 Task: Cut the text "Laughter echoes through the room, filling it with joy".
Action: Mouse moved to (344, 191)
Screenshot: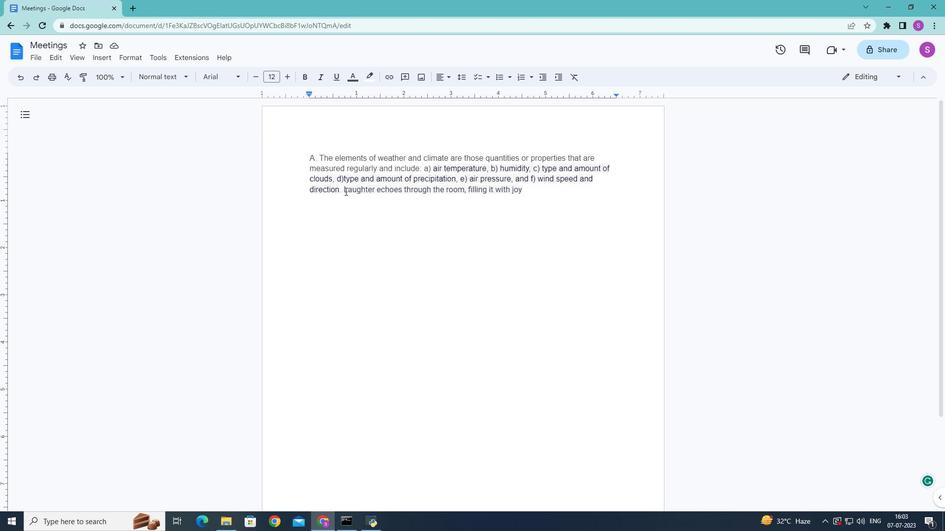 
Action: Mouse pressed left at (344, 191)
Screenshot: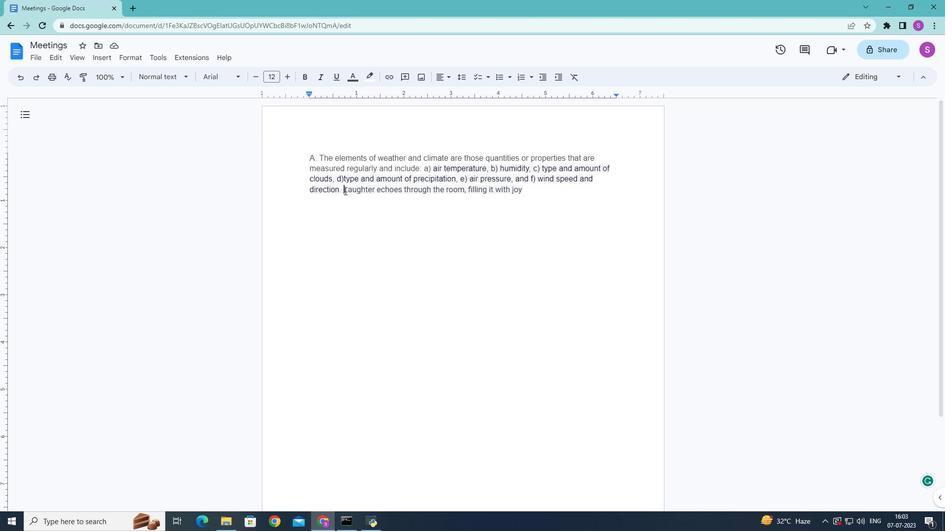 
Action: Mouse moved to (56, 59)
Screenshot: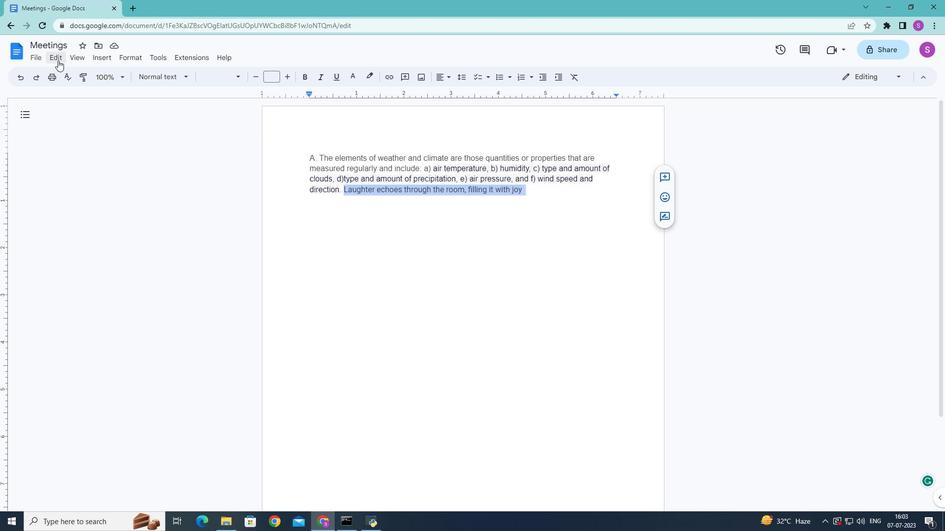 
Action: Mouse pressed left at (56, 59)
Screenshot: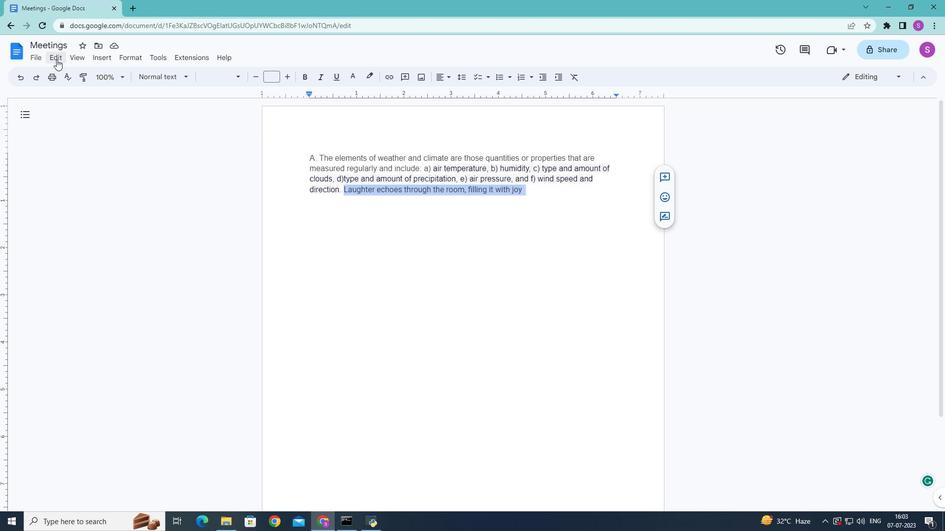 
Action: Mouse moved to (67, 112)
Screenshot: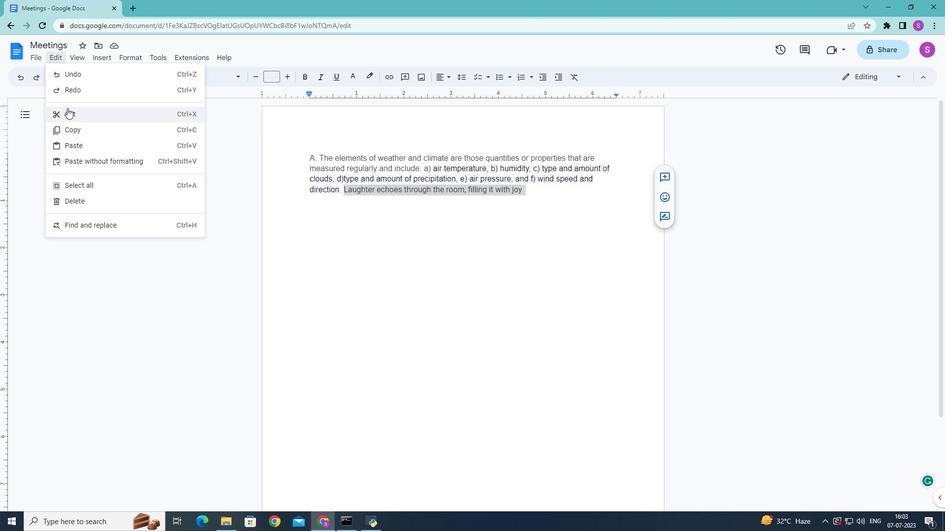 
Action: Mouse pressed left at (67, 112)
Screenshot: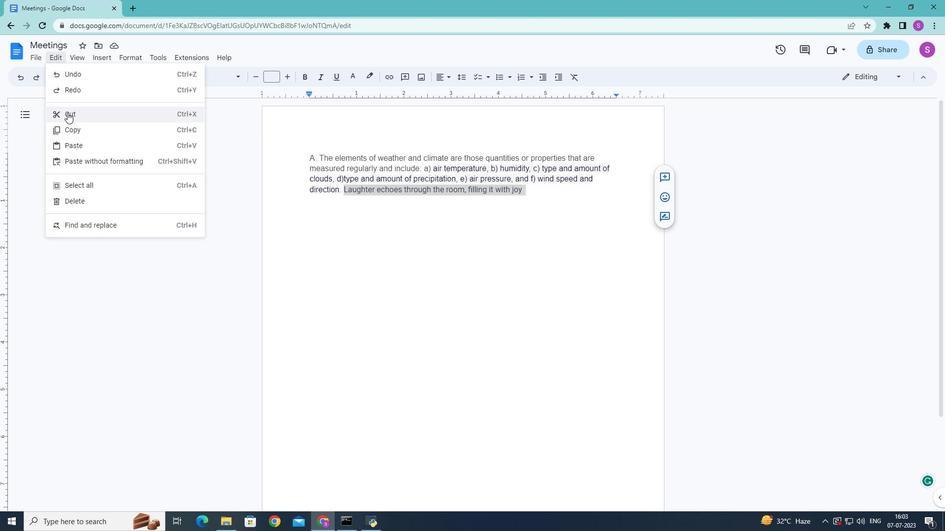 
Action: Mouse moved to (65, 119)
Screenshot: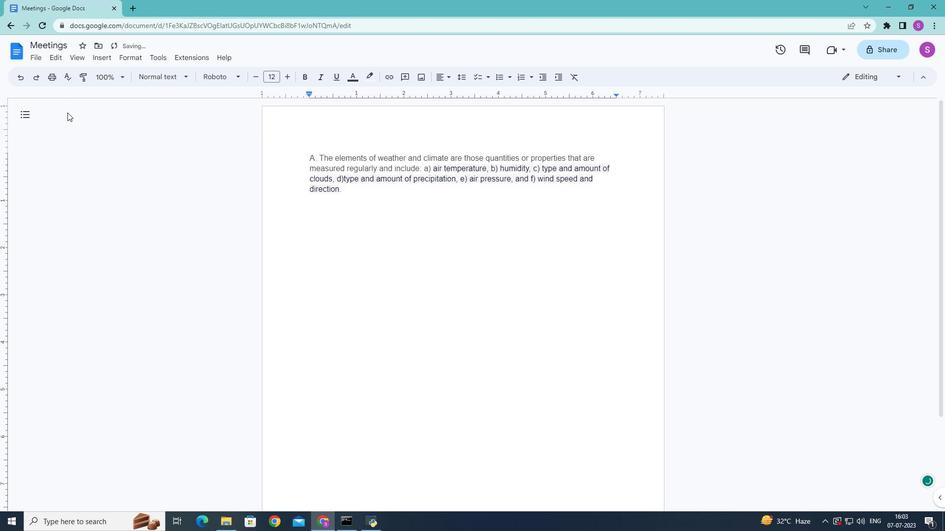 
